 Task: Add Everyone Unscented 3-In-1 Soap to the cart.
Action: Mouse moved to (258, 109)
Screenshot: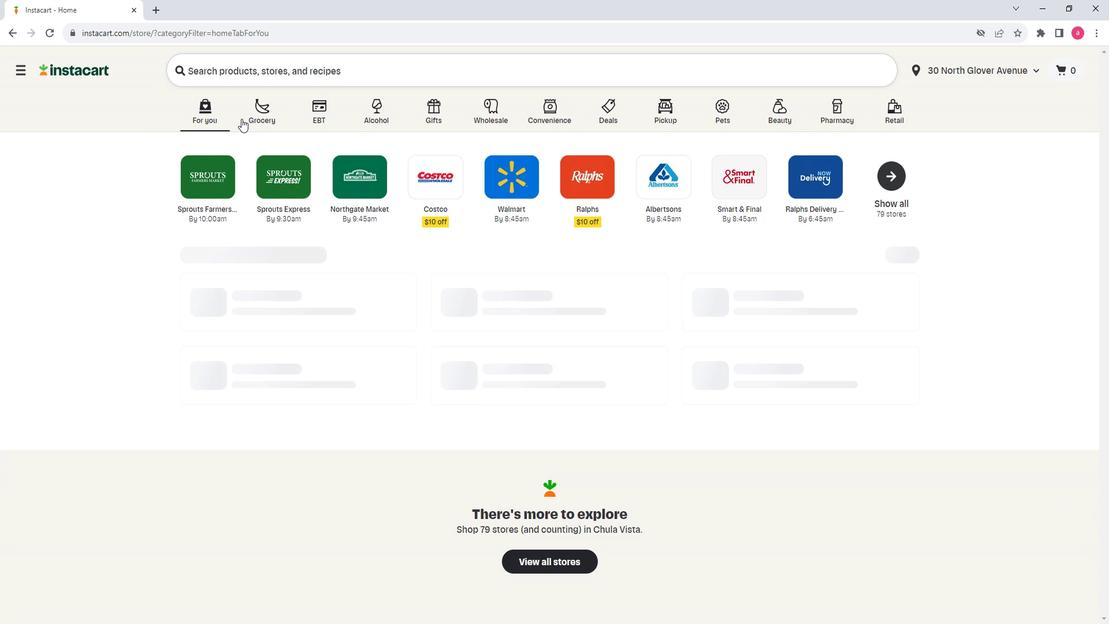 
Action: Mouse pressed left at (258, 109)
Screenshot: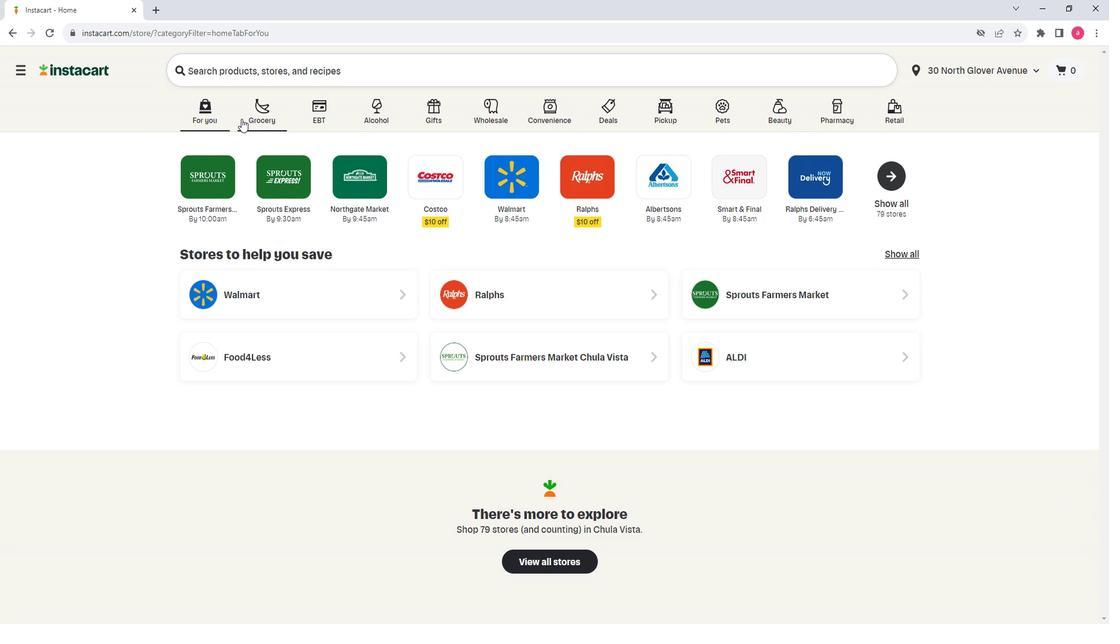 
Action: Mouse moved to (309, 339)
Screenshot: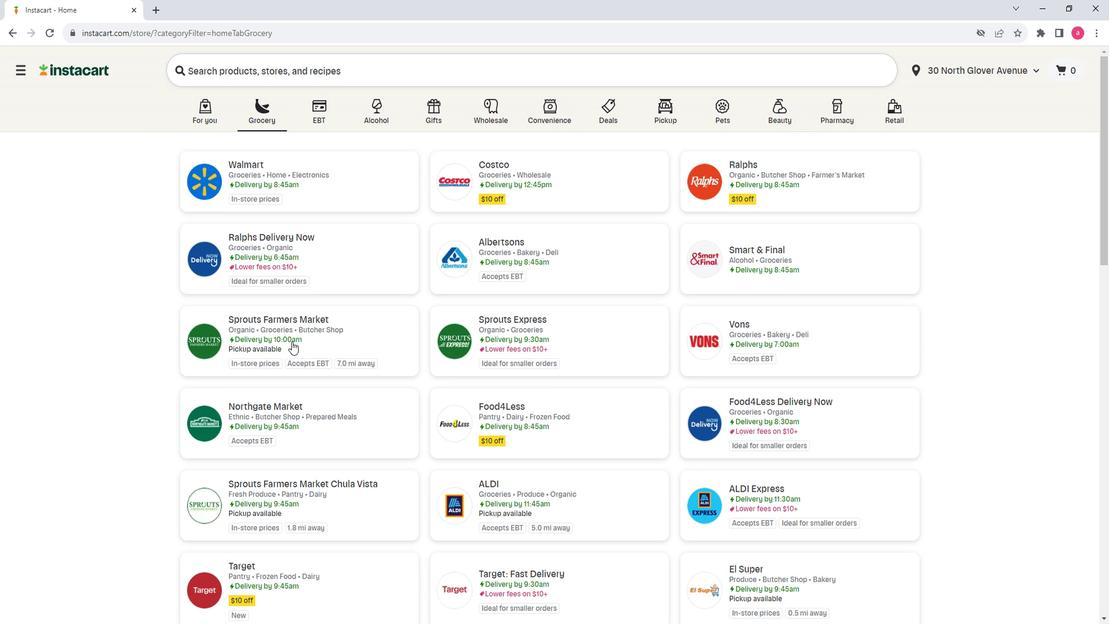 
Action: Mouse pressed left at (309, 339)
Screenshot: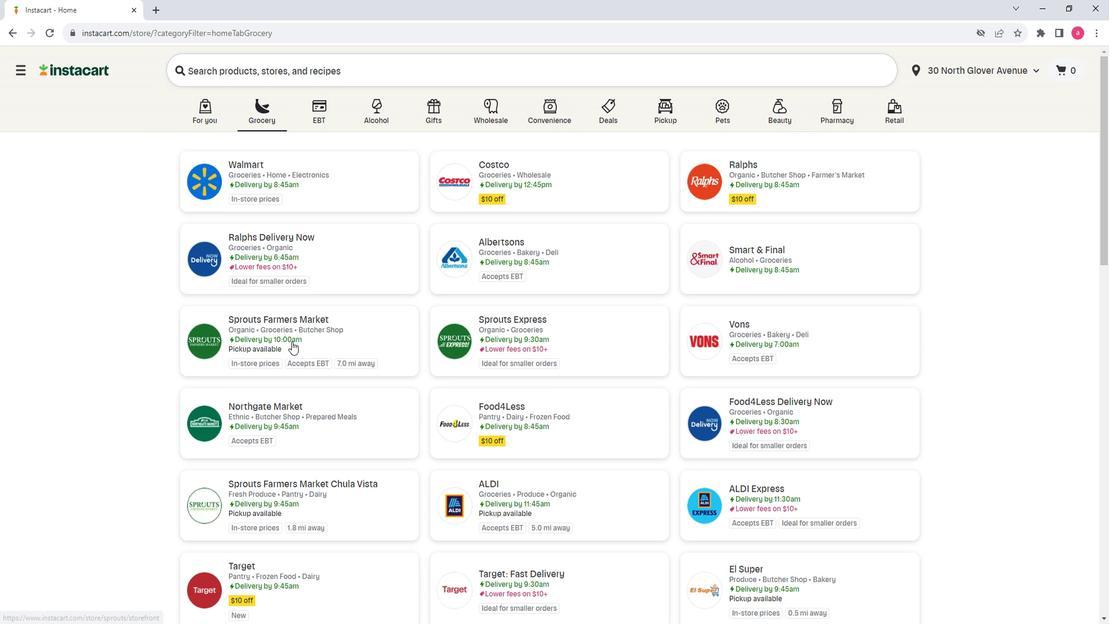 
Action: Mouse moved to (121, 354)
Screenshot: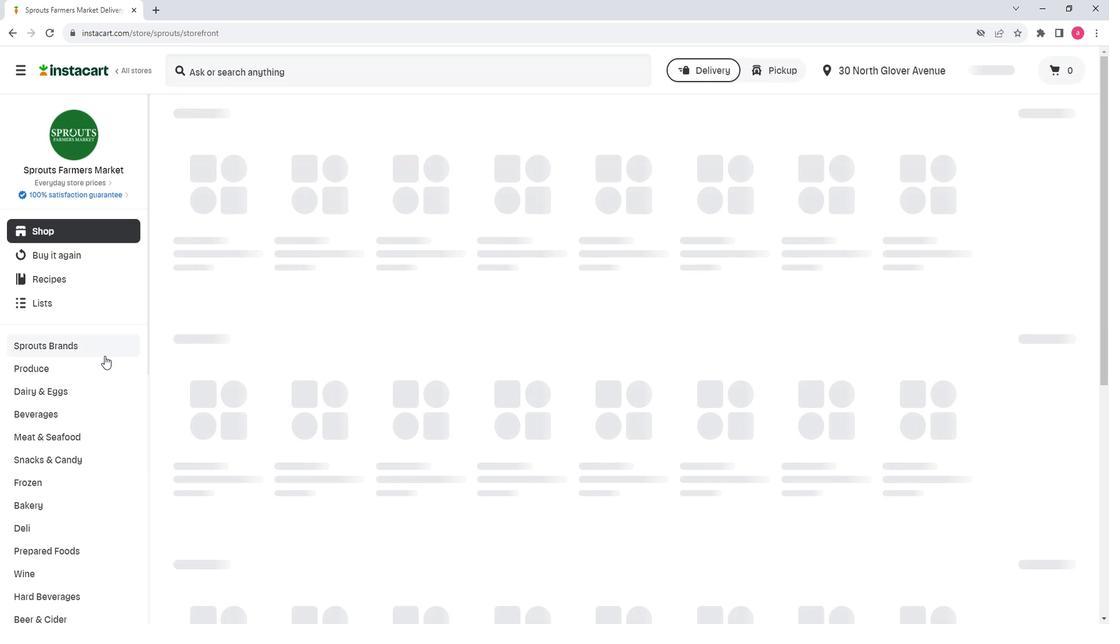 
Action: Mouse scrolled (121, 353) with delta (0, 0)
Screenshot: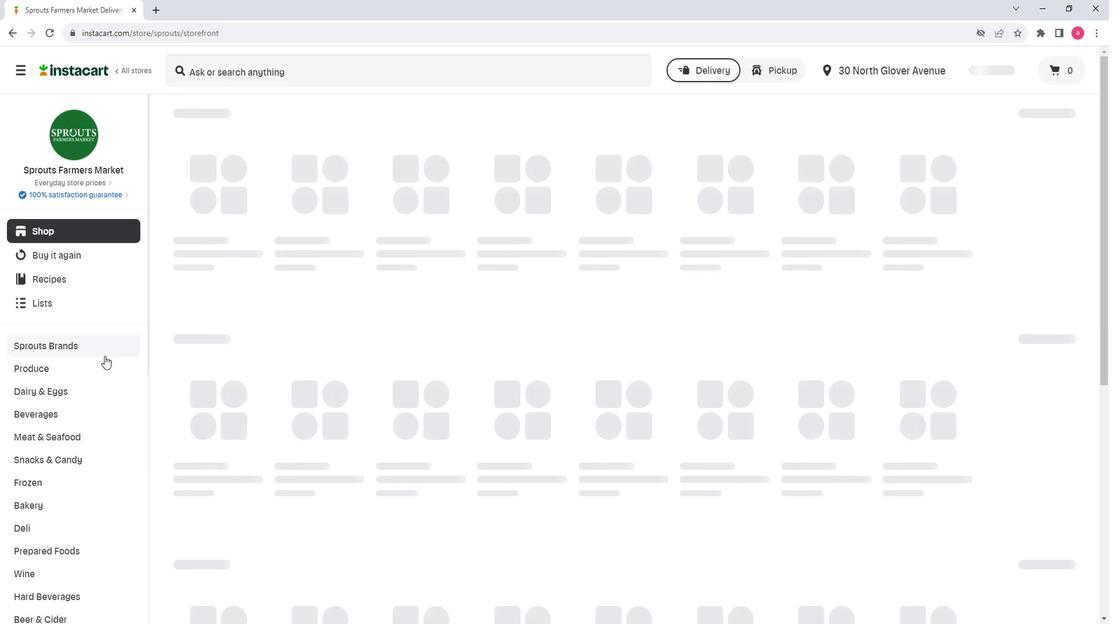 
Action: Mouse scrolled (121, 353) with delta (0, 0)
Screenshot: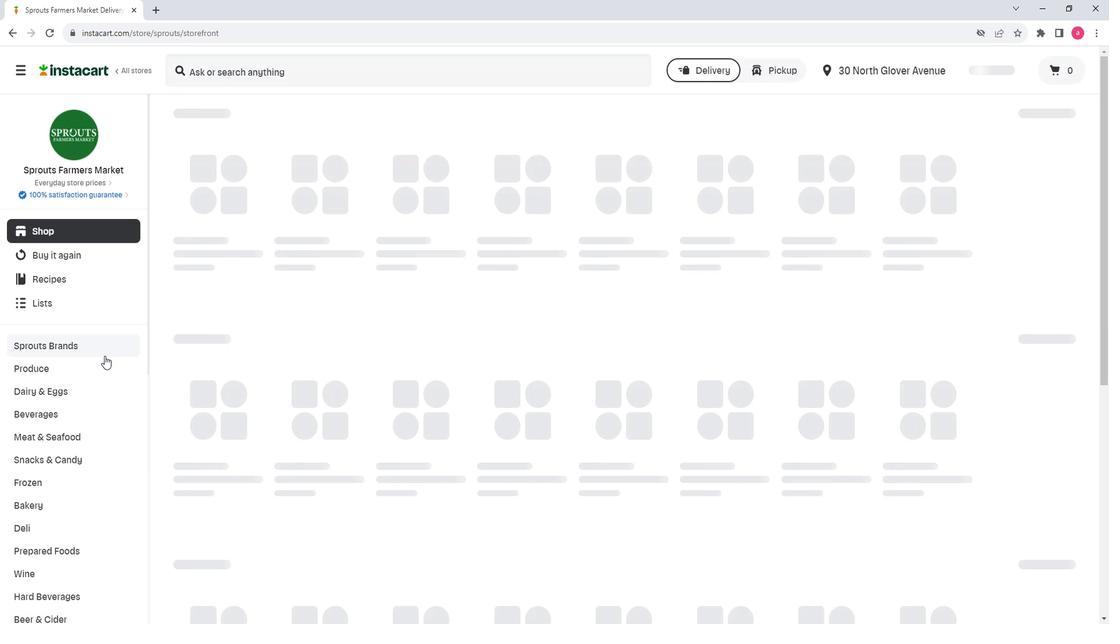 
Action: Mouse scrolled (121, 353) with delta (0, 0)
Screenshot: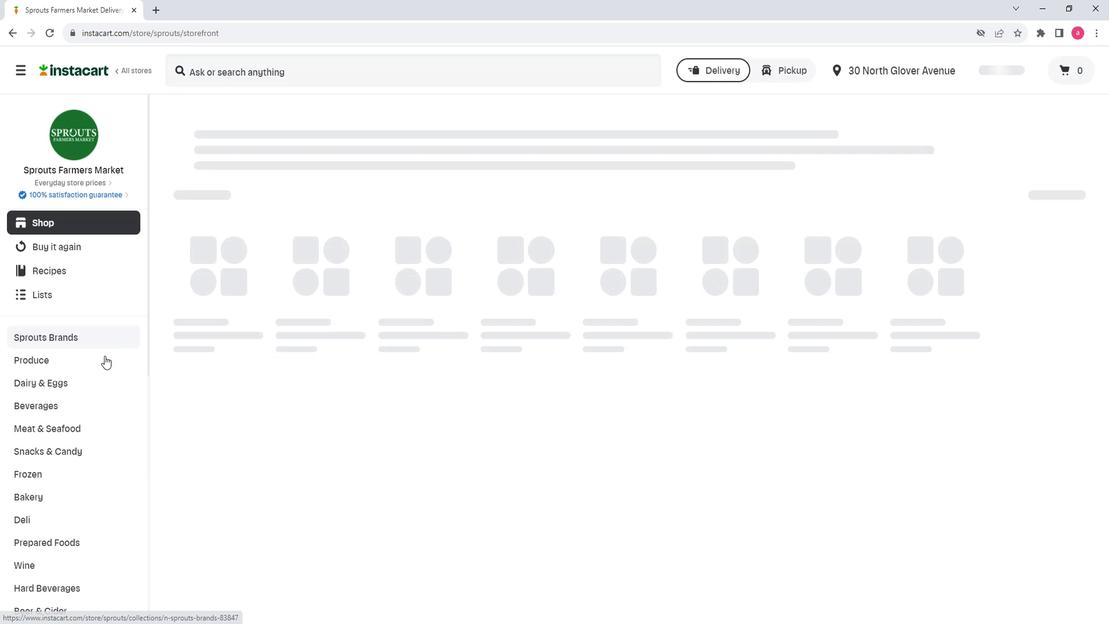 
Action: Mouse scrolled (121, 353) with delta (0, 0)
Screenshot: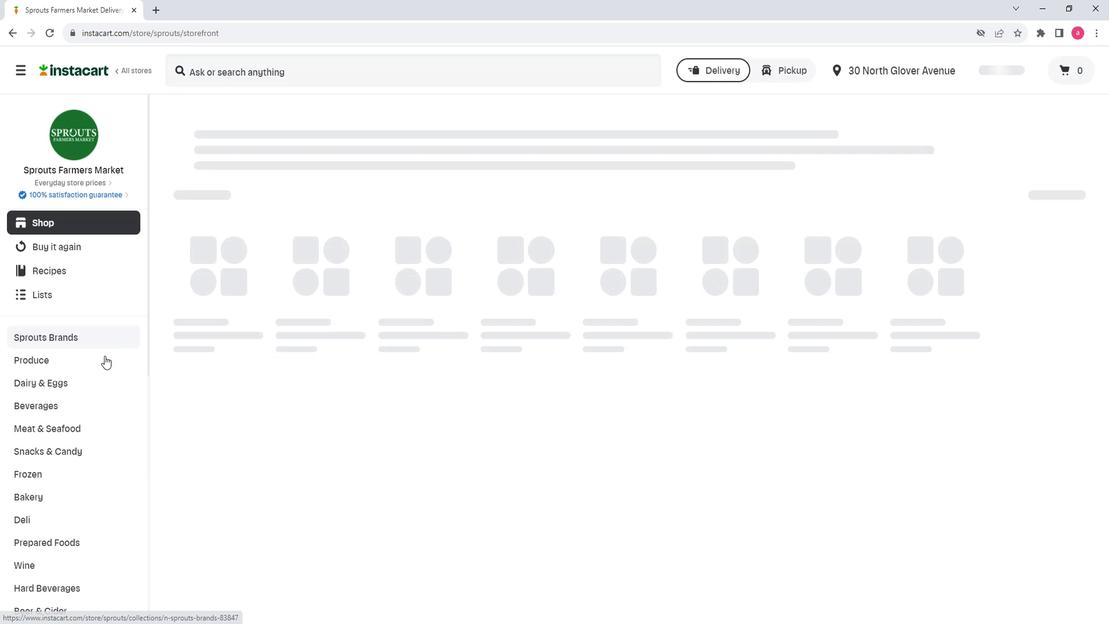 
Action: Mouse scrolled (121, 353) with delta (0, 0)
Screenshot: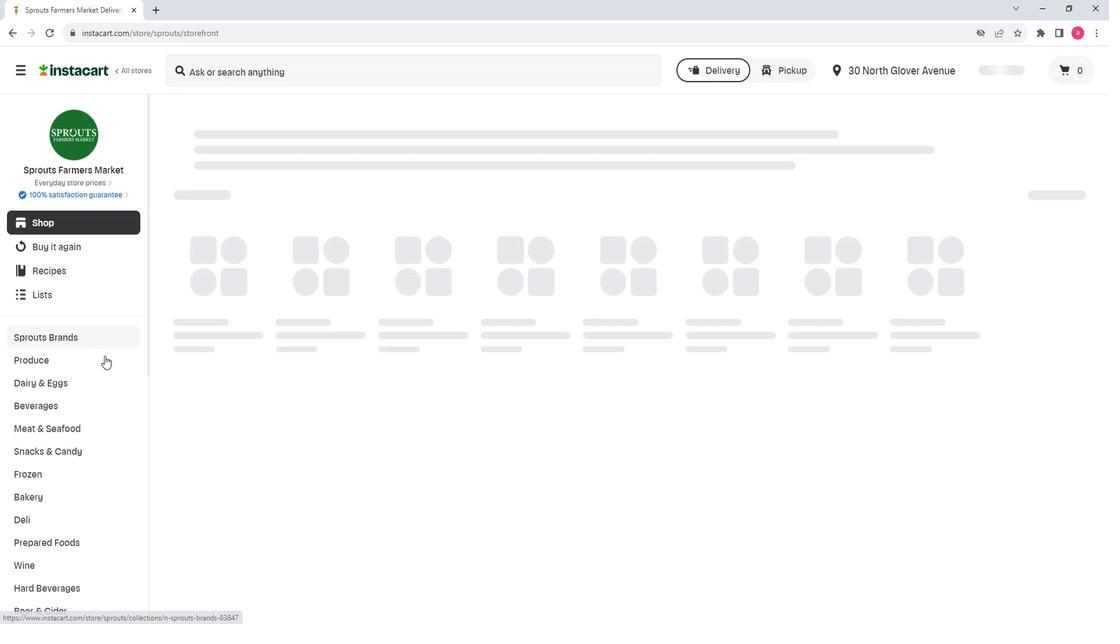 
Action: Mouse moved to (127, 356)
Screenshot: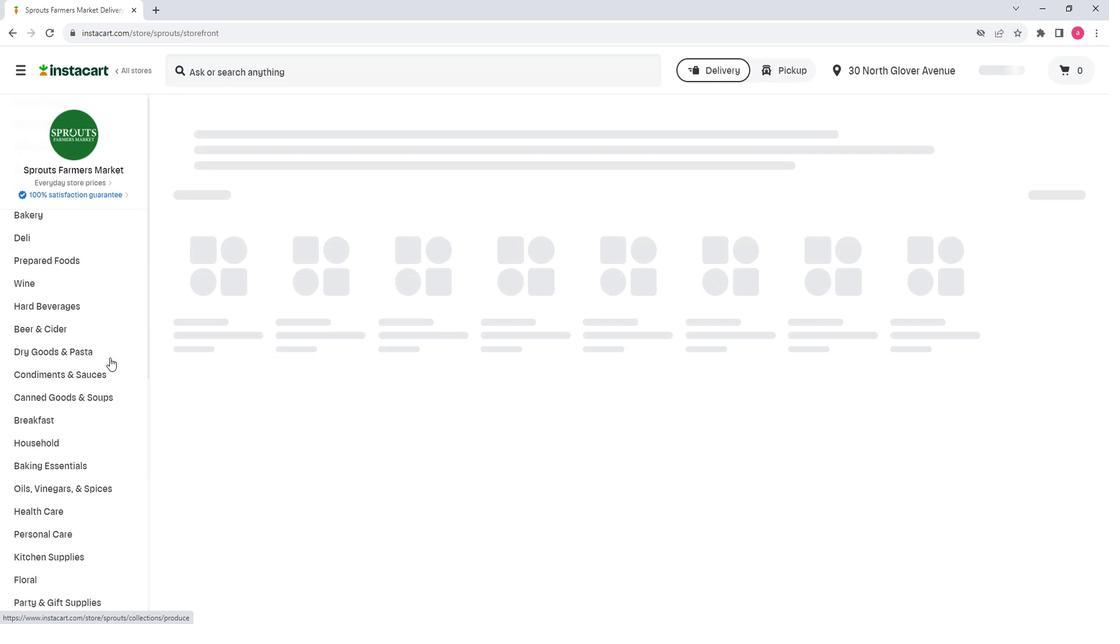 
Action: Mouse scrolled (127, 356) with delta (0, 0)
Screenshot: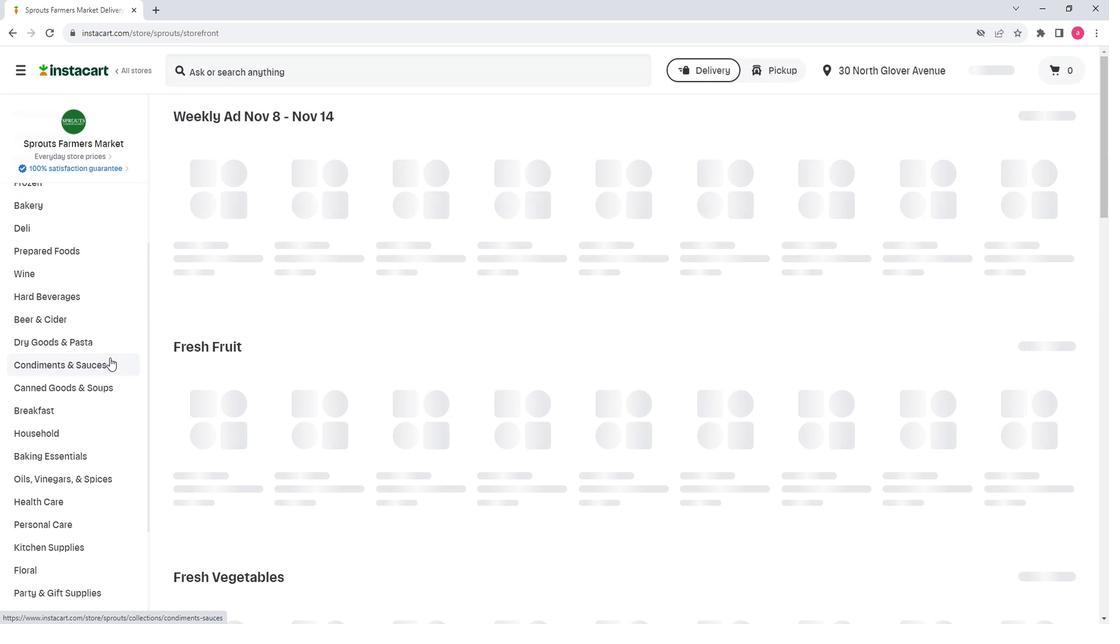 
Action: Mouse scrolled (127, 356) with delta (0, 0)
Screenshot: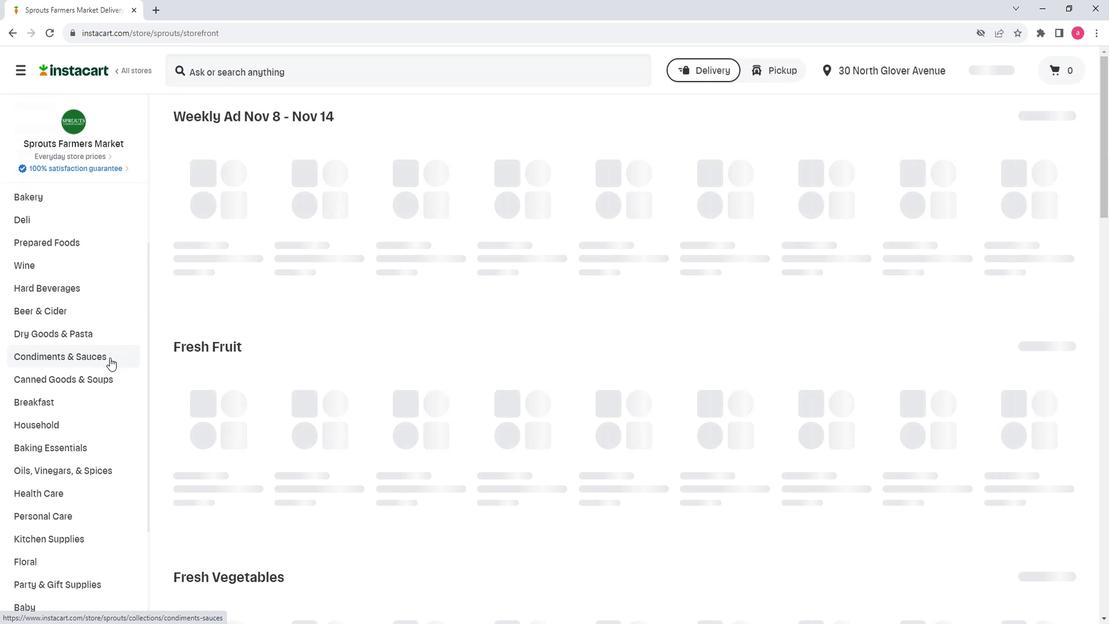 
Action: Mouse moved to (72, 403)
Screenshot: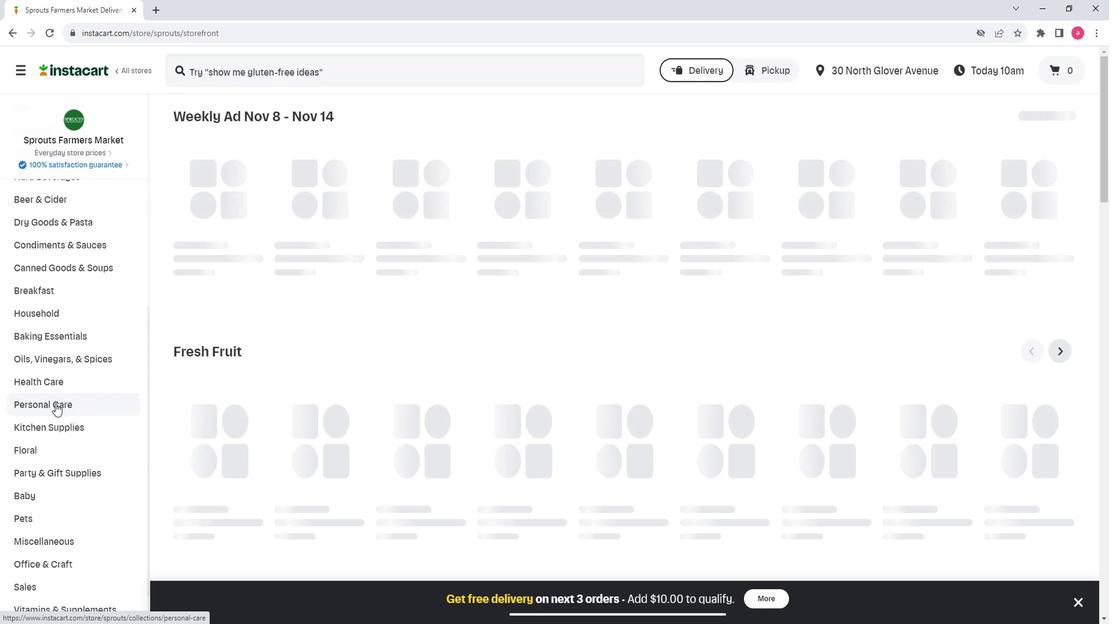 
Action: Mouse pressed left at (72, 403)
Screenshot: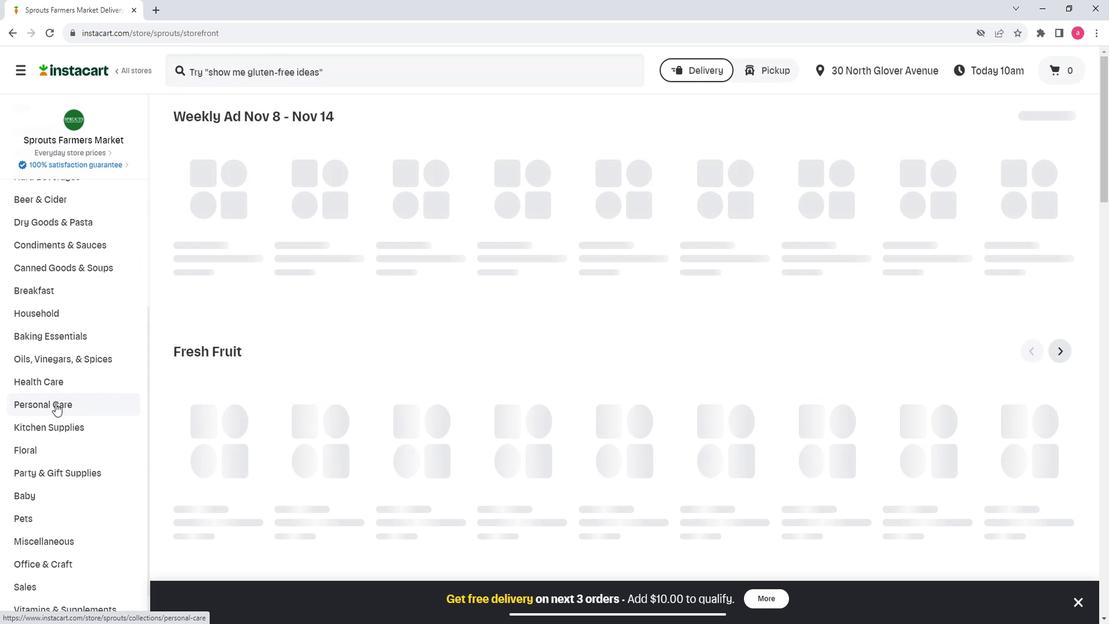 
Action: Mouse moved to (302, 147)
Screenshot: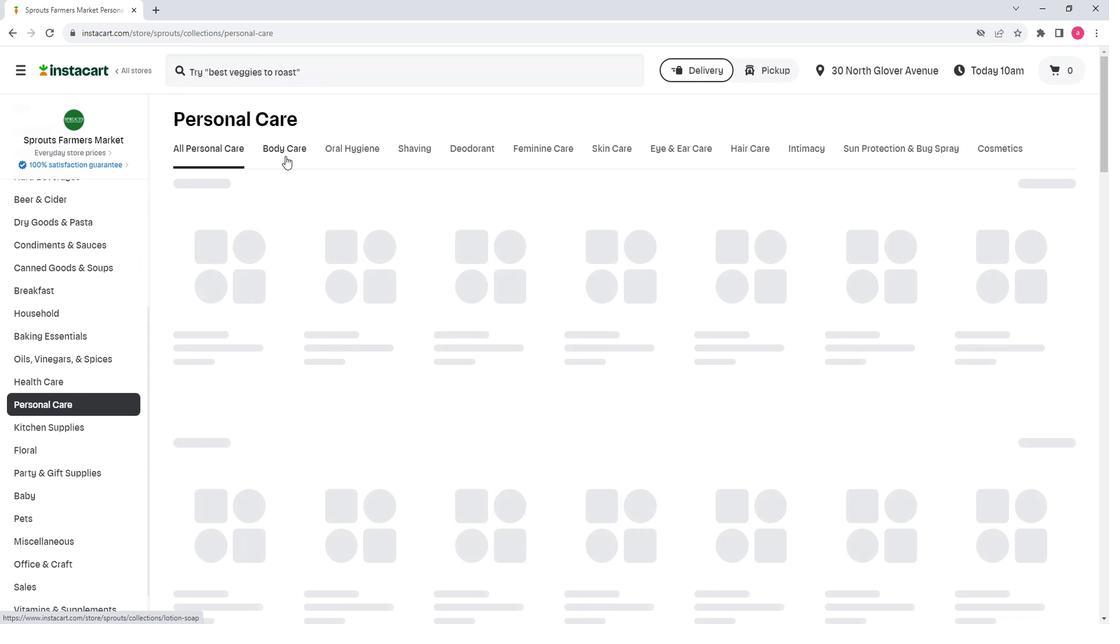 
Action: Mouse pressed left at (302, 147)
Screenshot: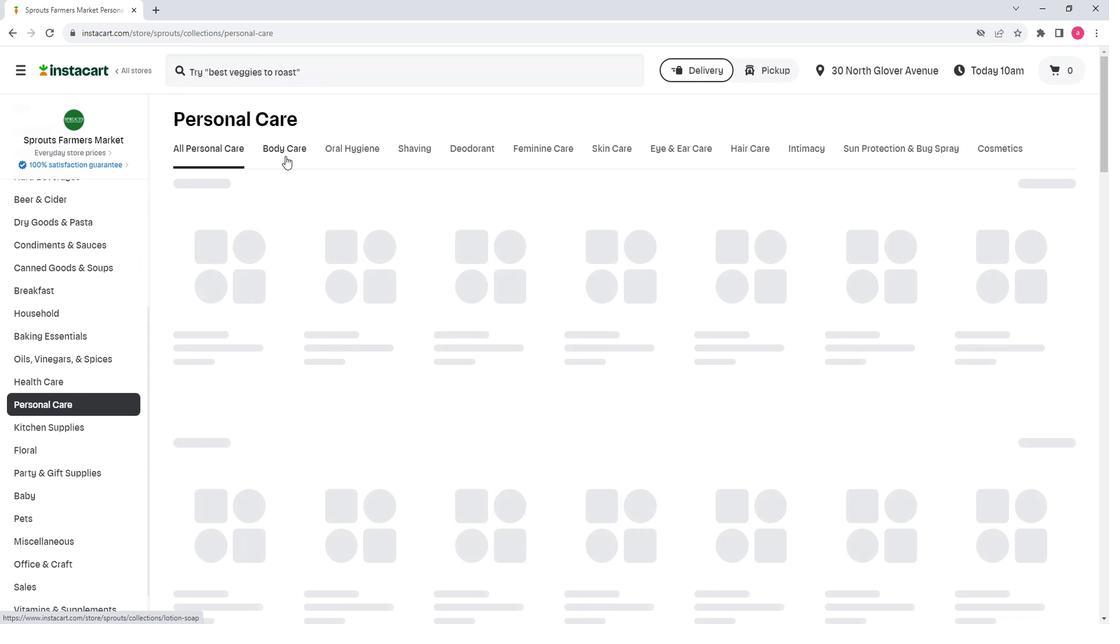 
Action: Mouse moved to (307, 187)
Screenshot: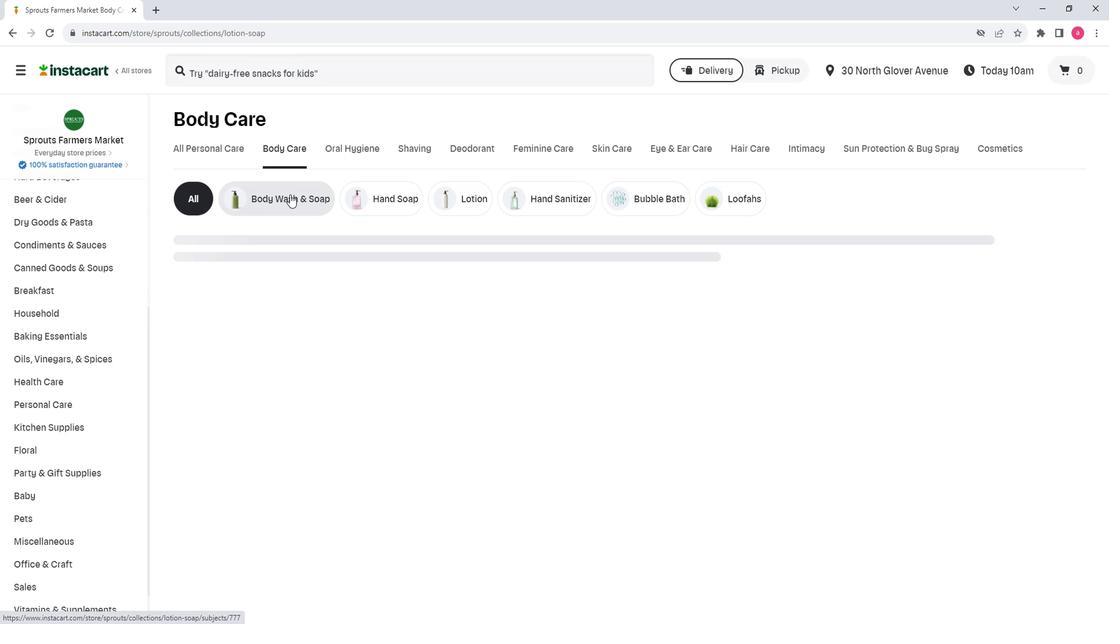 
Action: Mouse pressed left at (307, 187)
Screenshot: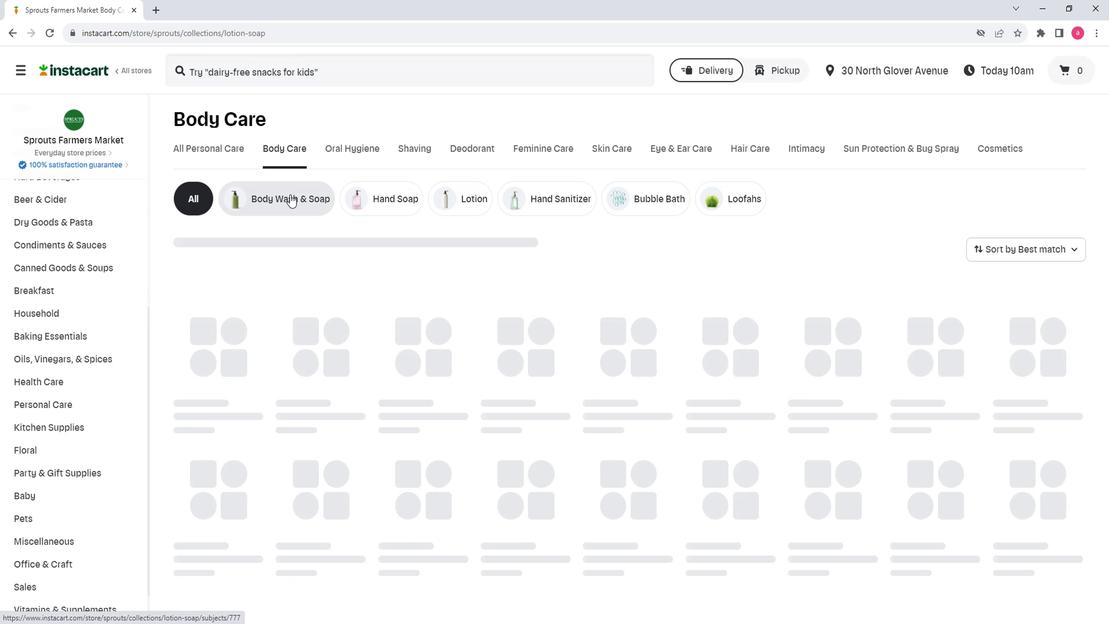 
Action: Mouse moved to (258, 64)
Screenshot: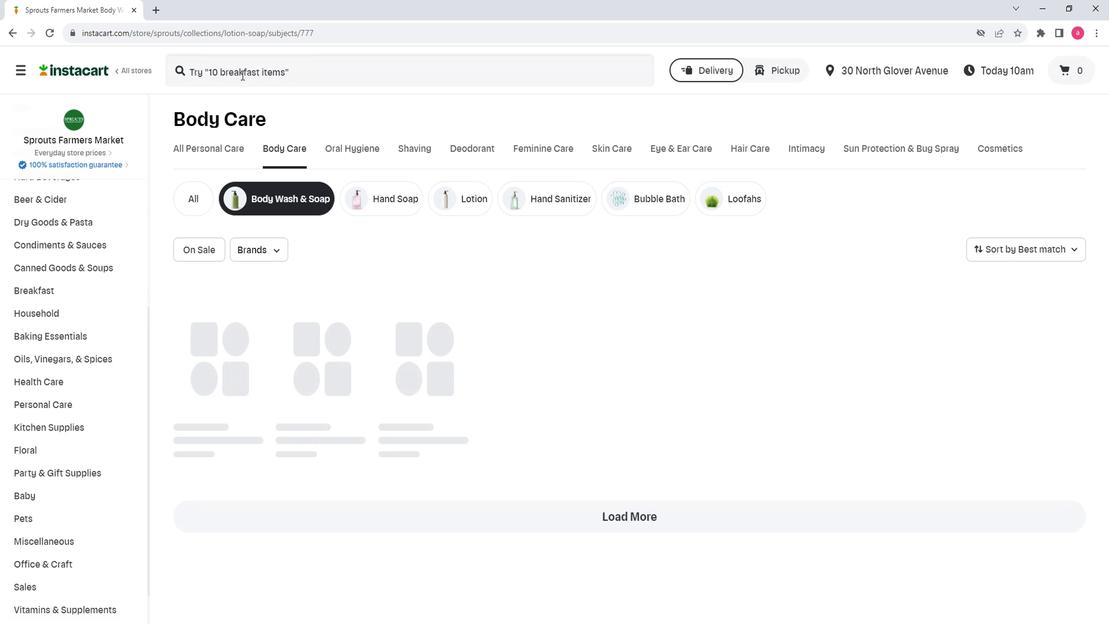 
Action: Mouse pressed left at (258, 64)
Screenshot: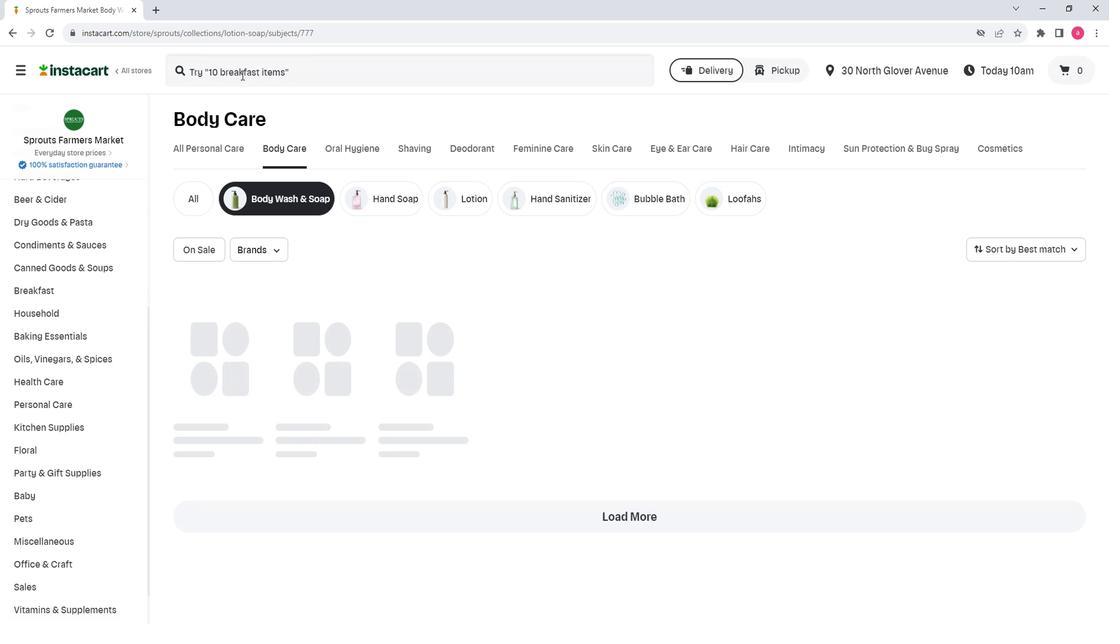 
Action: Key pressed <Key.shift>Everyone<Key.space><Key.shift><Key.shift><Key.shift><Key.shift><Key.shift><Key.shift><Key.shift><Key.shift><Key.shift><Key.shift><Key.shift><Key.shift><Key.shift><Key.shift><Key.shift>Uscented<Key.space>3<Key.space>in<Key.backspace><Key.backspace><Key.backspace>-<Key.shift>In-1<Key.space><Key.shift>Soap
Screenshot: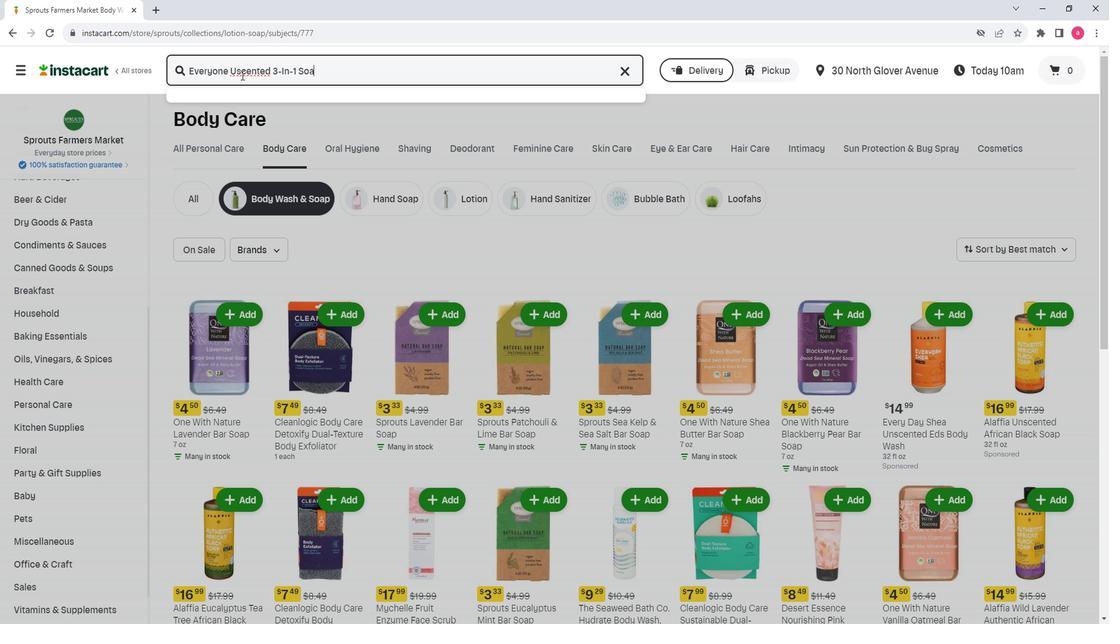 
Action: Mouse moved to (364, 65)
Screenshot: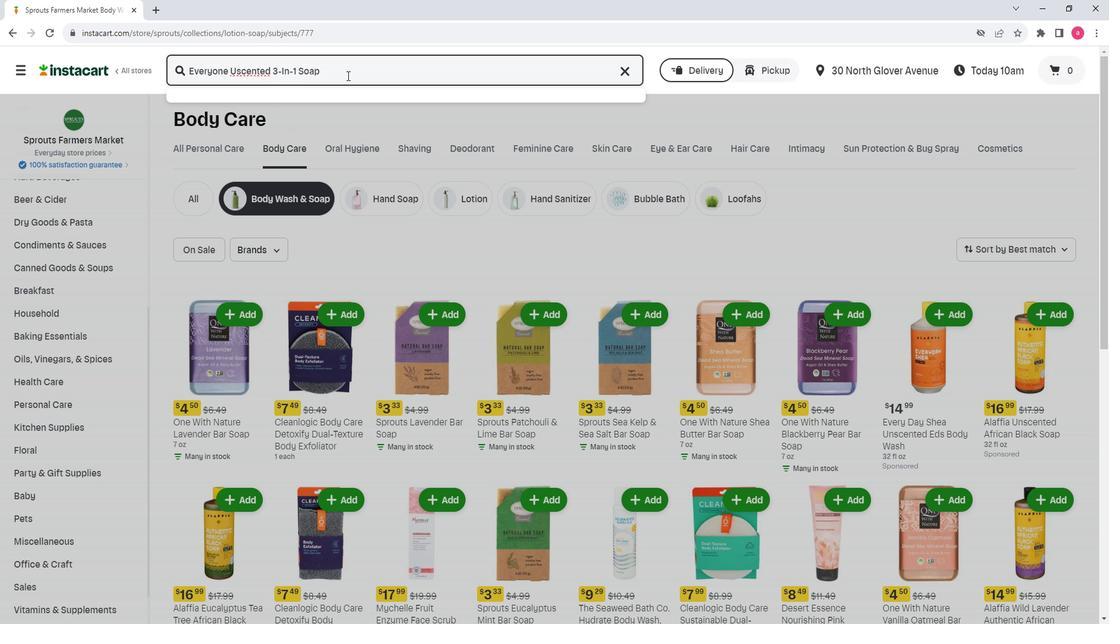 
Action: Key pressed <Key.enter>
Screenshot: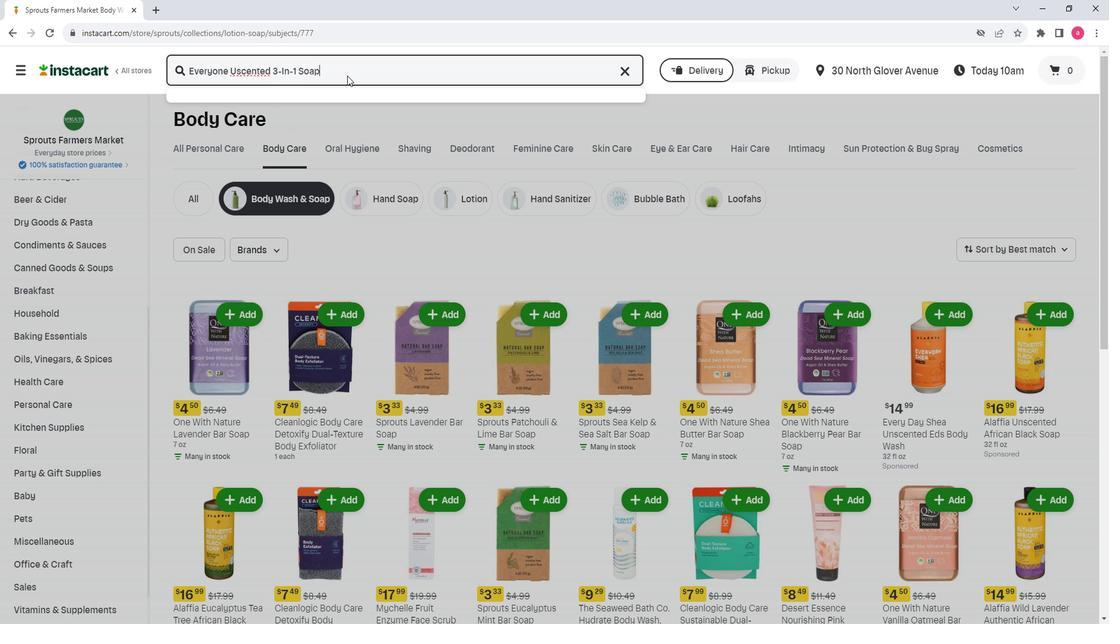 
Action: Mouse moved to (845, 156)
Screenshot: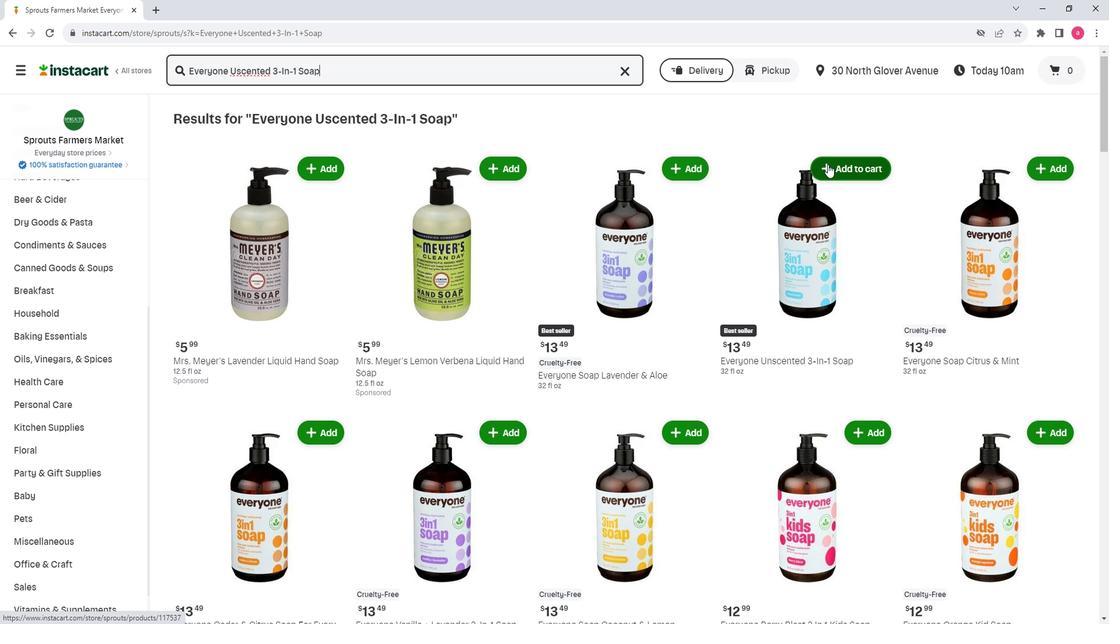 
Action: Mouse pressed left at (845, 156)
Screenshot: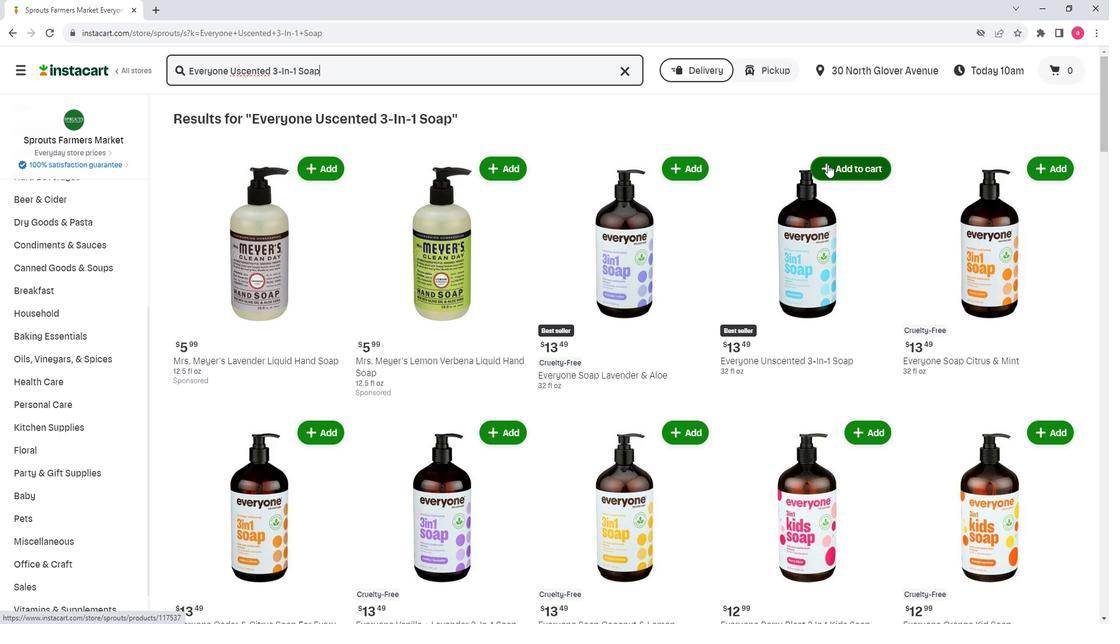 
Action: Mouse moved to (826, 227)
Screenshot: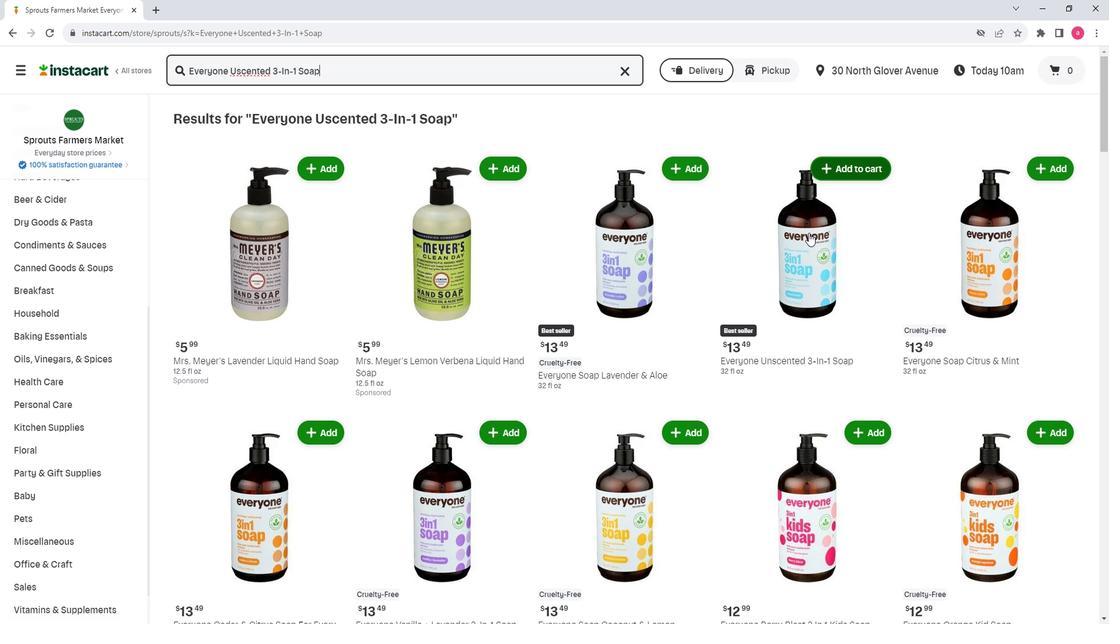 
